 Task: Assign Person0000000125 as Assignee of Issue Issue0000000312 in Backlog  in Scrum Project Project0000000063 in Jira. Assign Person0000000125 as Assignee of Issue Issue0000000313 in Backlog  in Scrum Project Project0000000063 in Jira. Assign Person0000000126 as Assignee of Issue Issue0000000314 in Backlog  in Scrum Project Project0000000063 in Jira. Assign Person0000000126 as Assignee of Issue Issue0000000315 in Backlog  in Scrum Project Project0000000063 in Jira. Assign Person0000000127 as Assignee of Issue Issue0000000316 in Backlog  in Scrum Project Project0000000064 in Jira
Action: Mouse moved to (1118, 367)
Screenshot: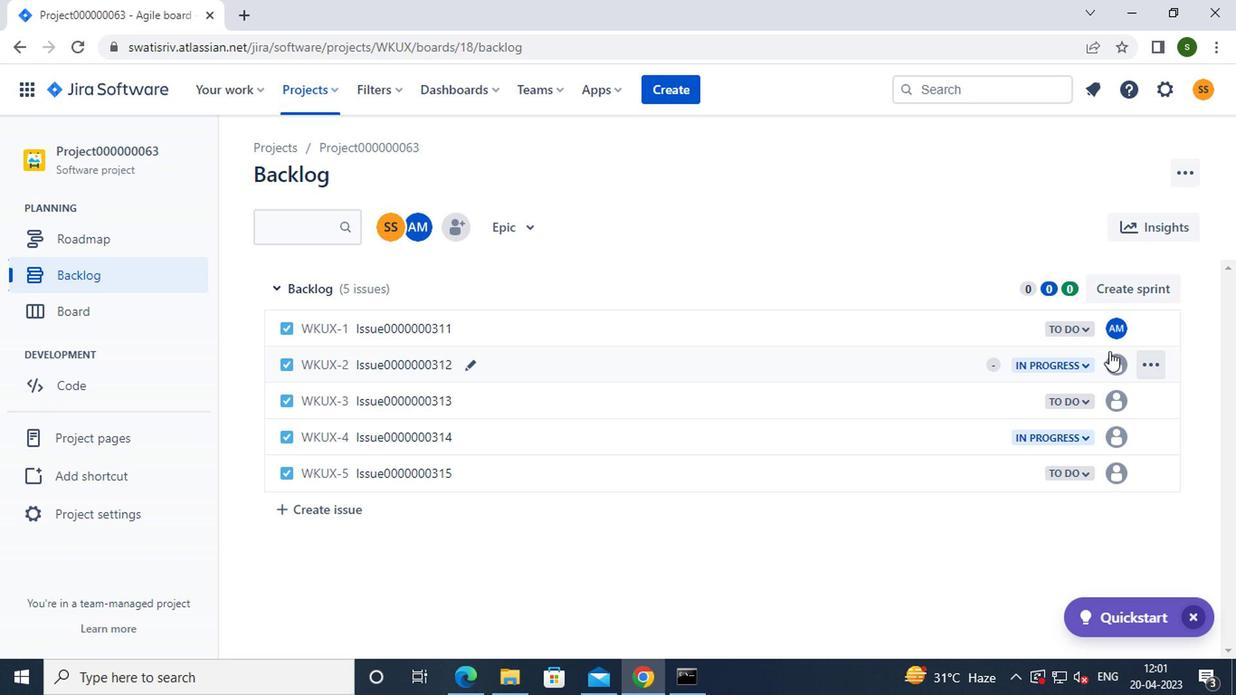 
Action: Mouse pressed left at (1118, 367)
Screenshot: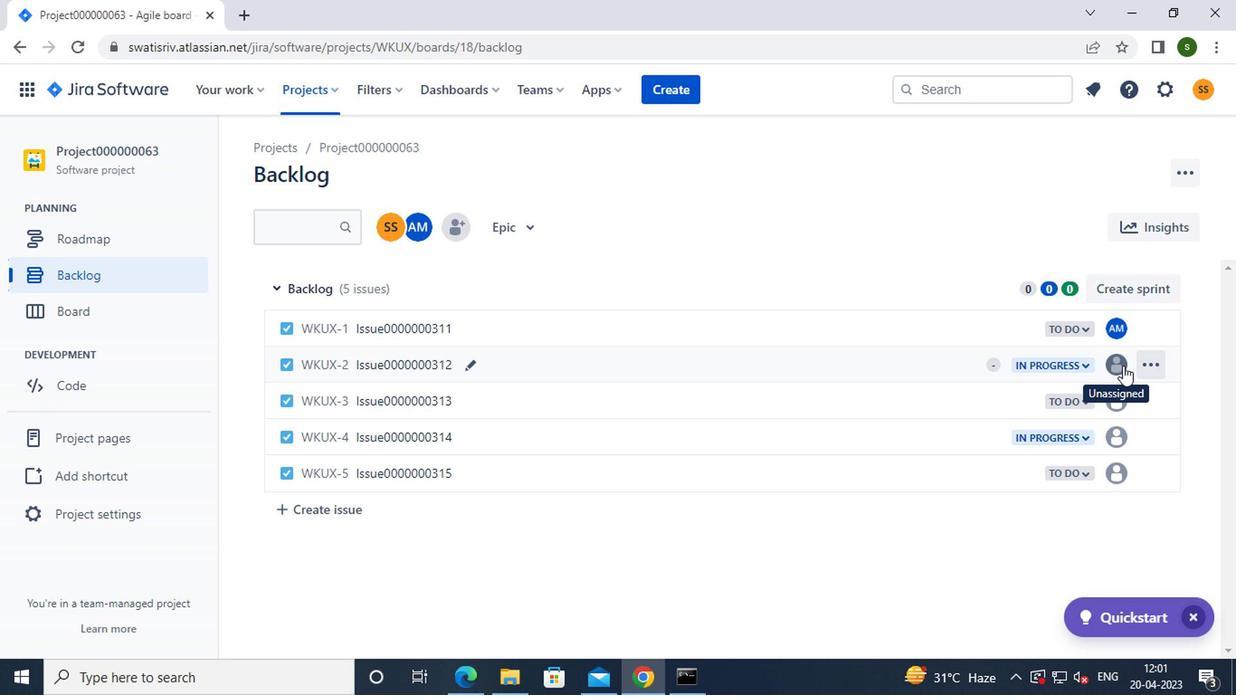 
Action: Mouse moved to (968, 546)
Screenshot: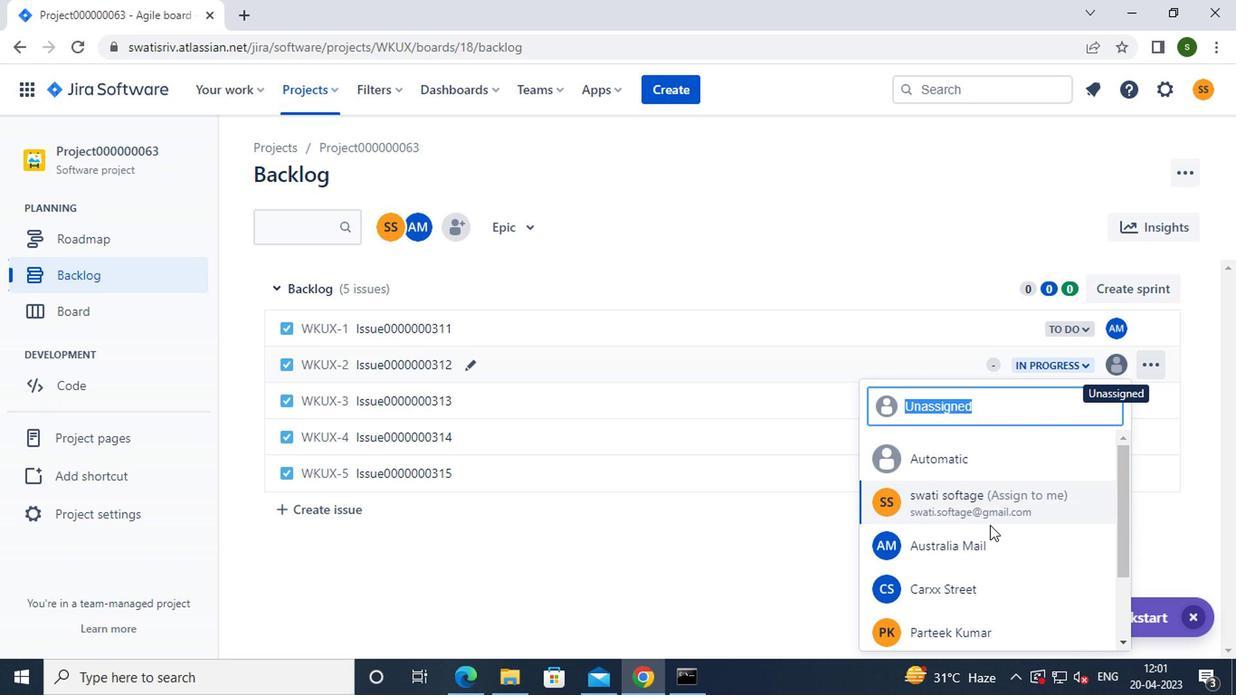 
Action: Mouse pressed left at (968, 546)
Screenshot: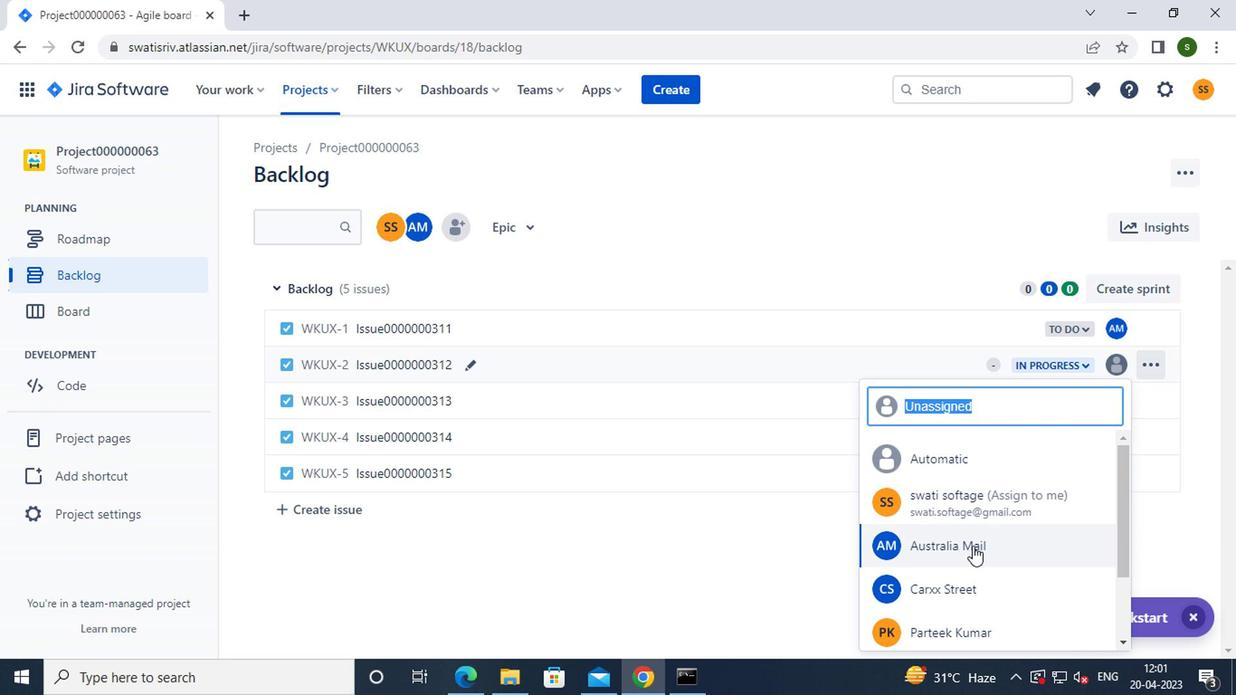 
Action: Mouse moved to (1115, 401)
Screenshot: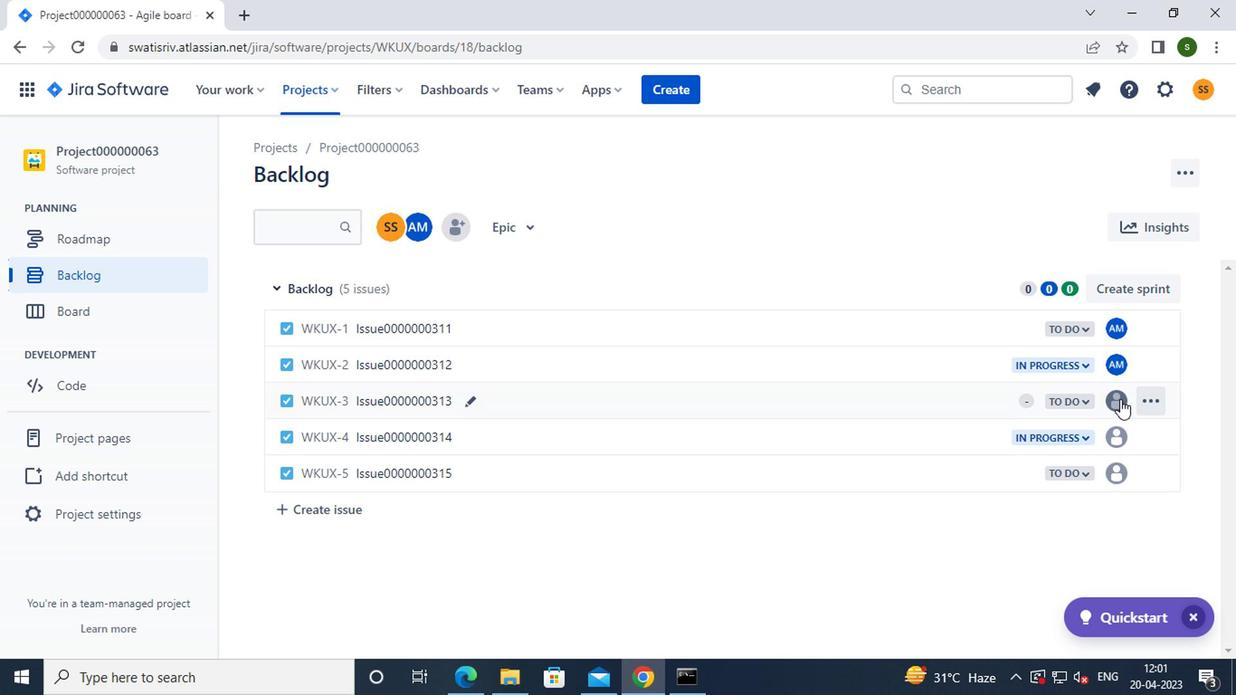 
Action: Mouse pressed left at (1115, 401)
Screenshot: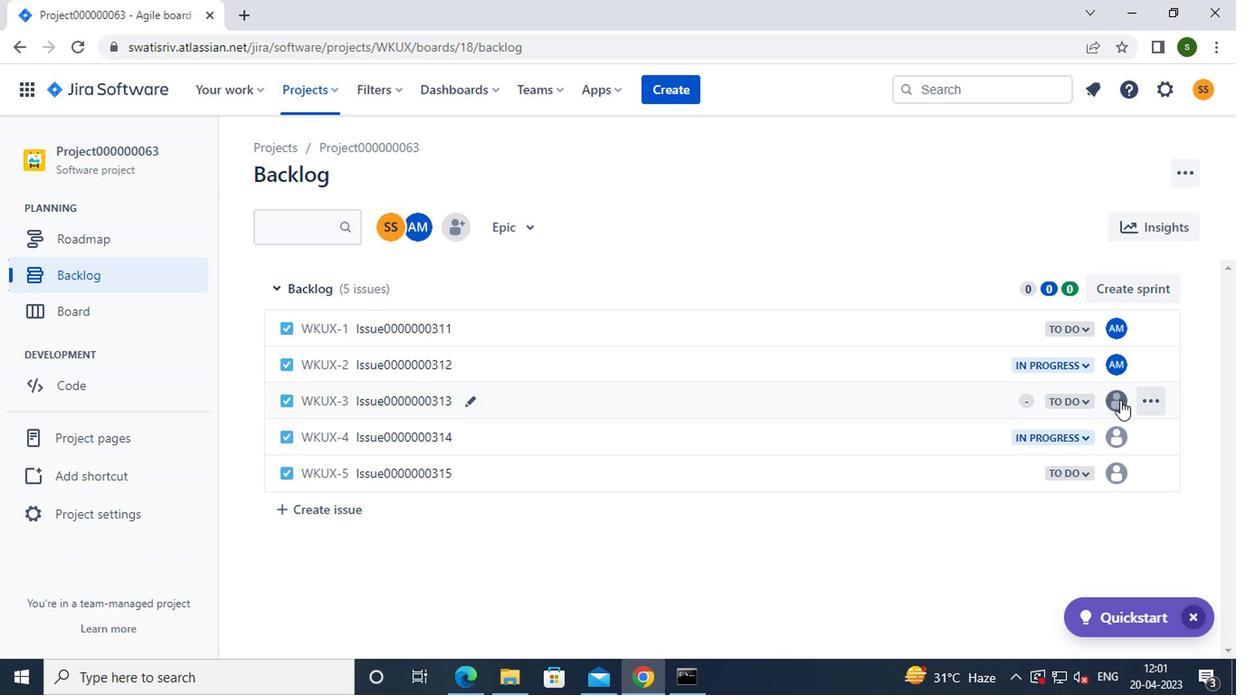 
Action: Mouse moved to (977, 581)
Screenshot: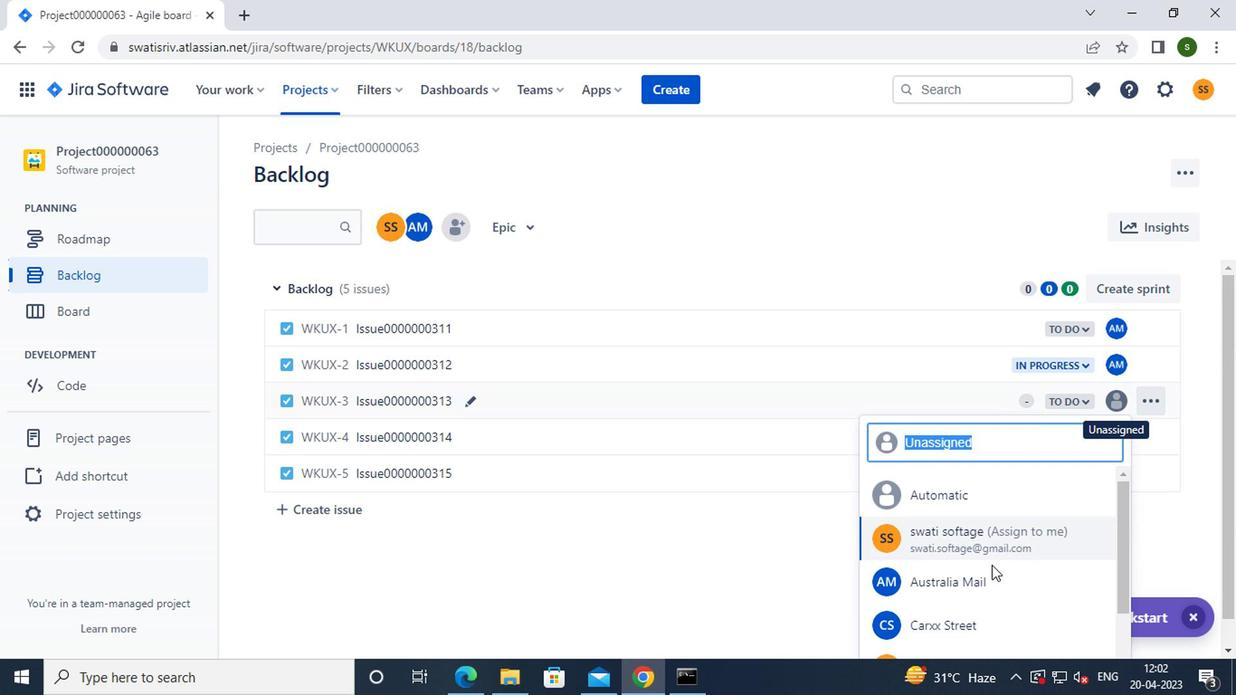 
Action: Mouse pressed left at (977, 581)
Screenshot: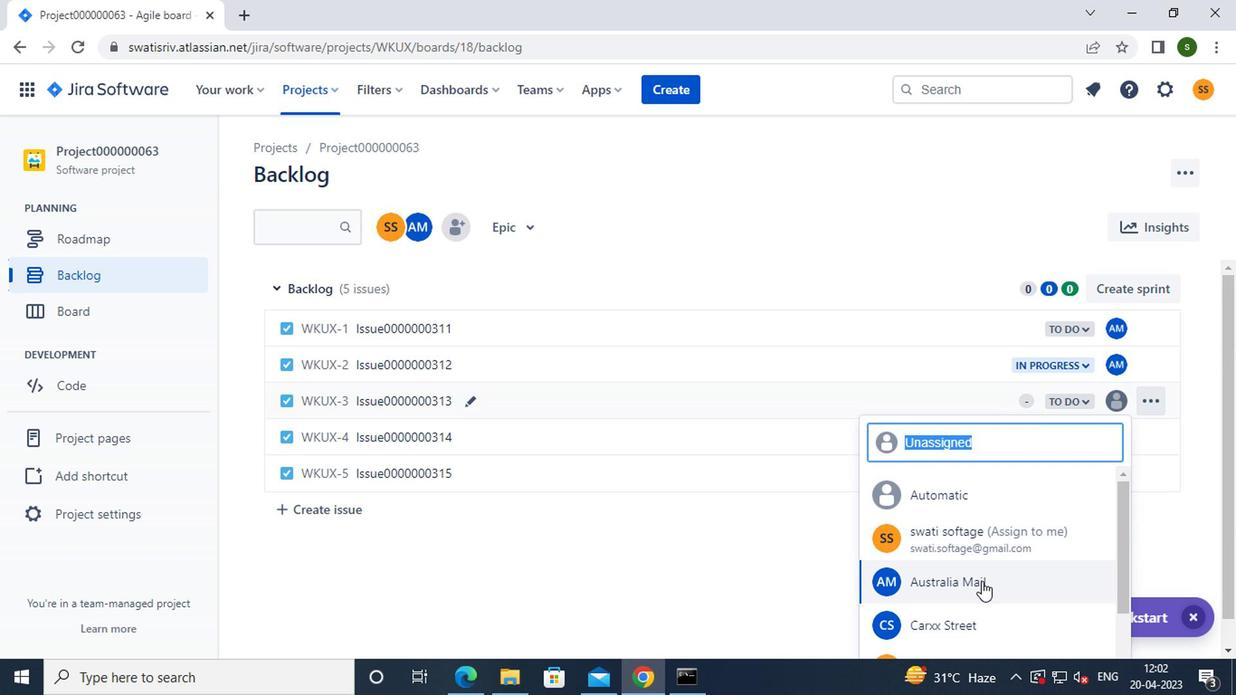 
Action: Mouse moved to (1115, 441)
Screenshot: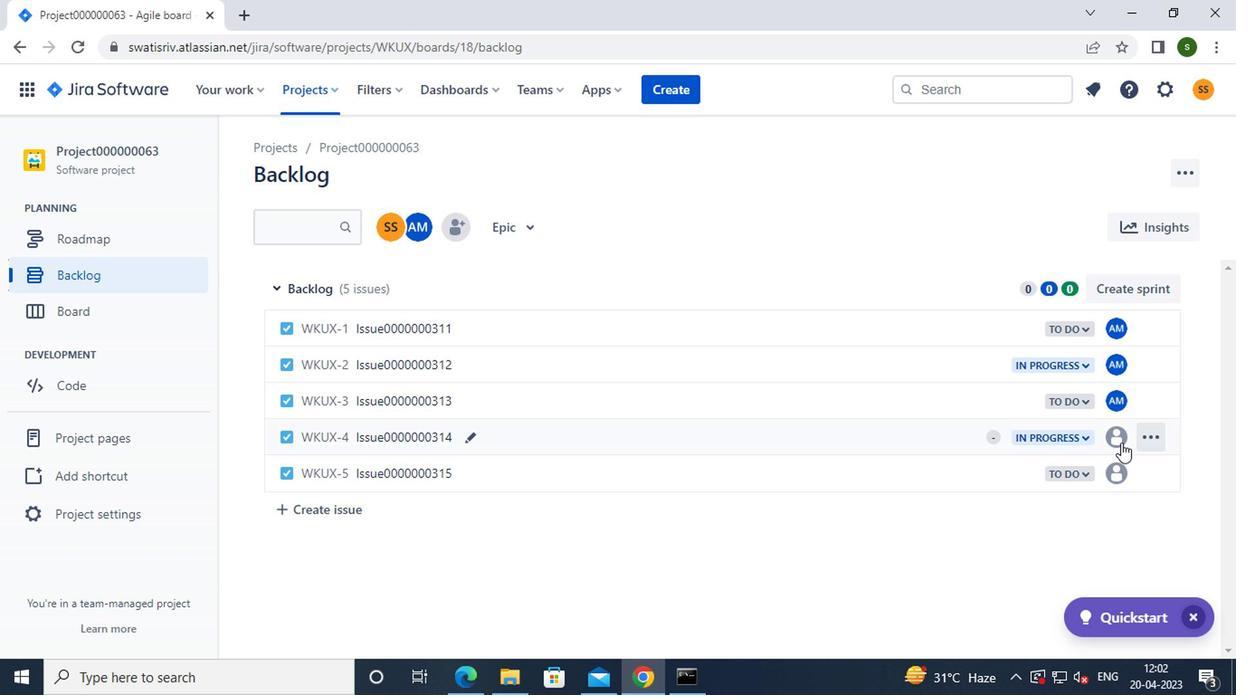 
Action: Mouse pressed left at (1115, 441)
Screenshot: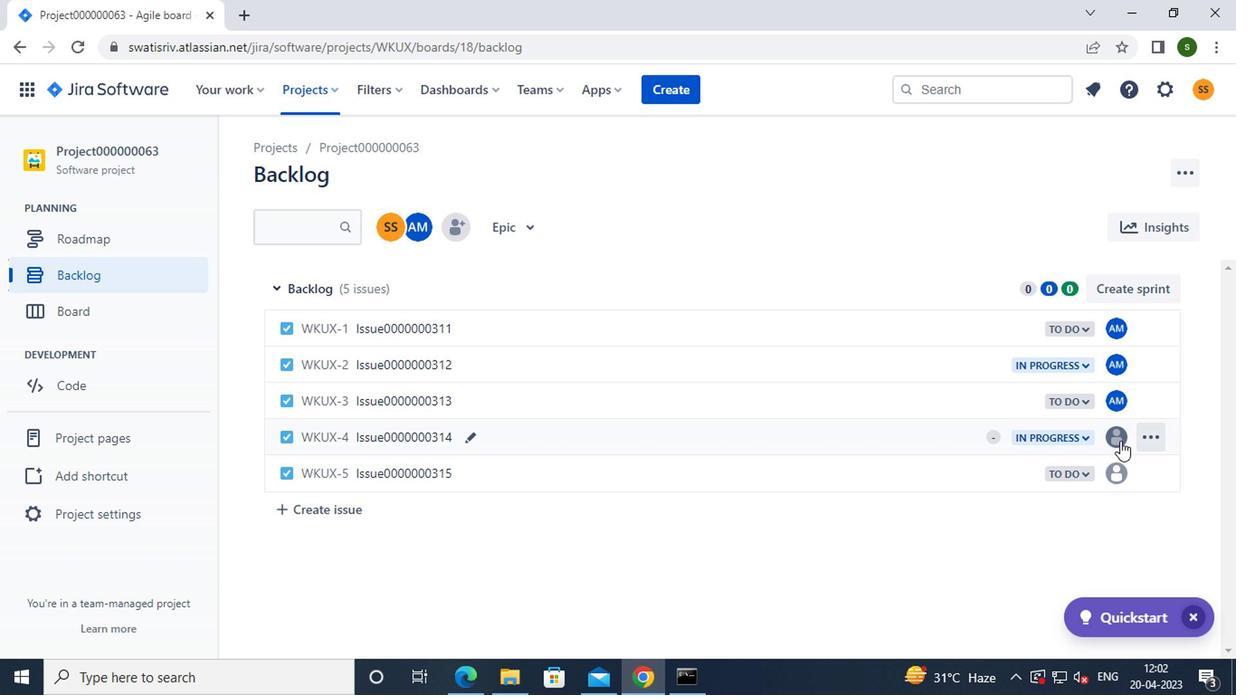 
Action: Mouse moved to (1009, 589)
Screenshot: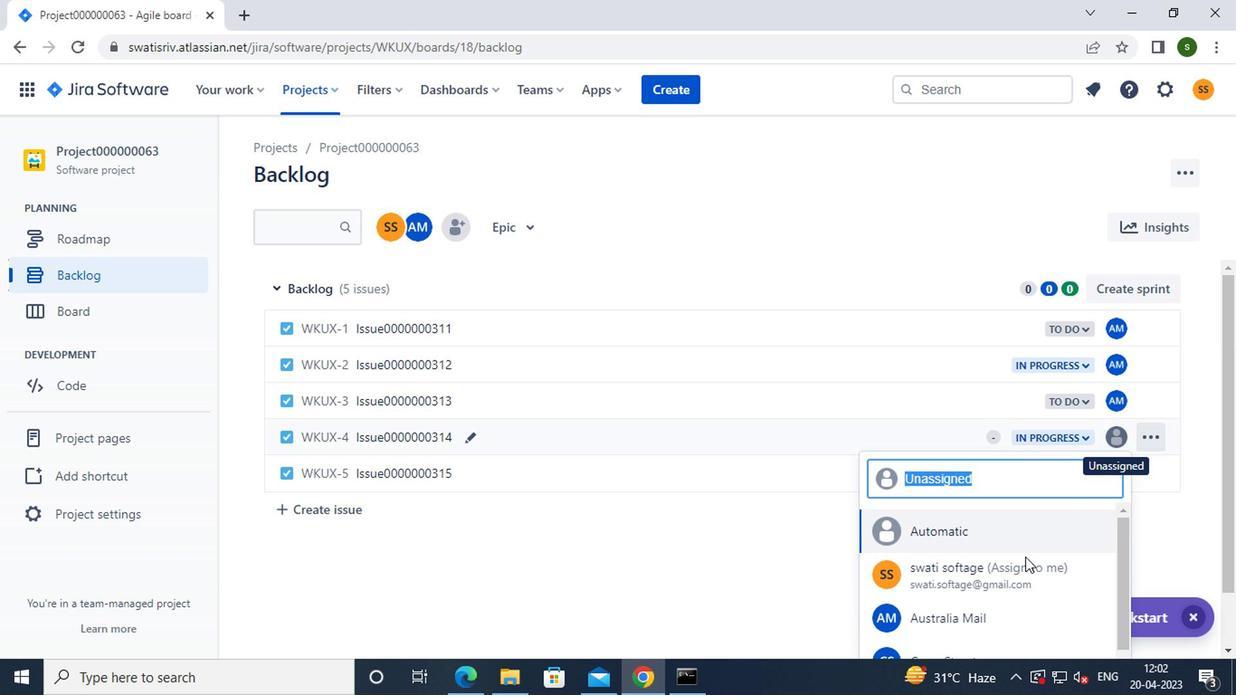 
Action: Mouse scrolled (1009, 588) with delta (0, 0)
Screenshot: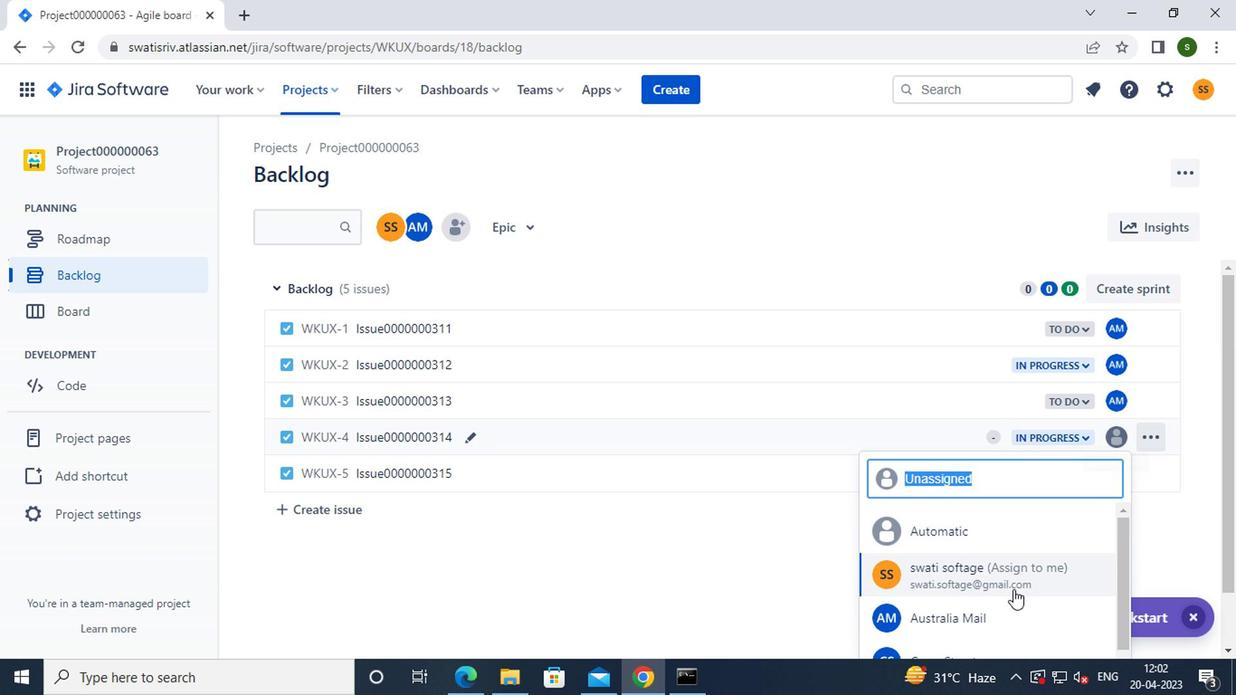 
Action: Mouse moved to (968, 573)
Screenshot: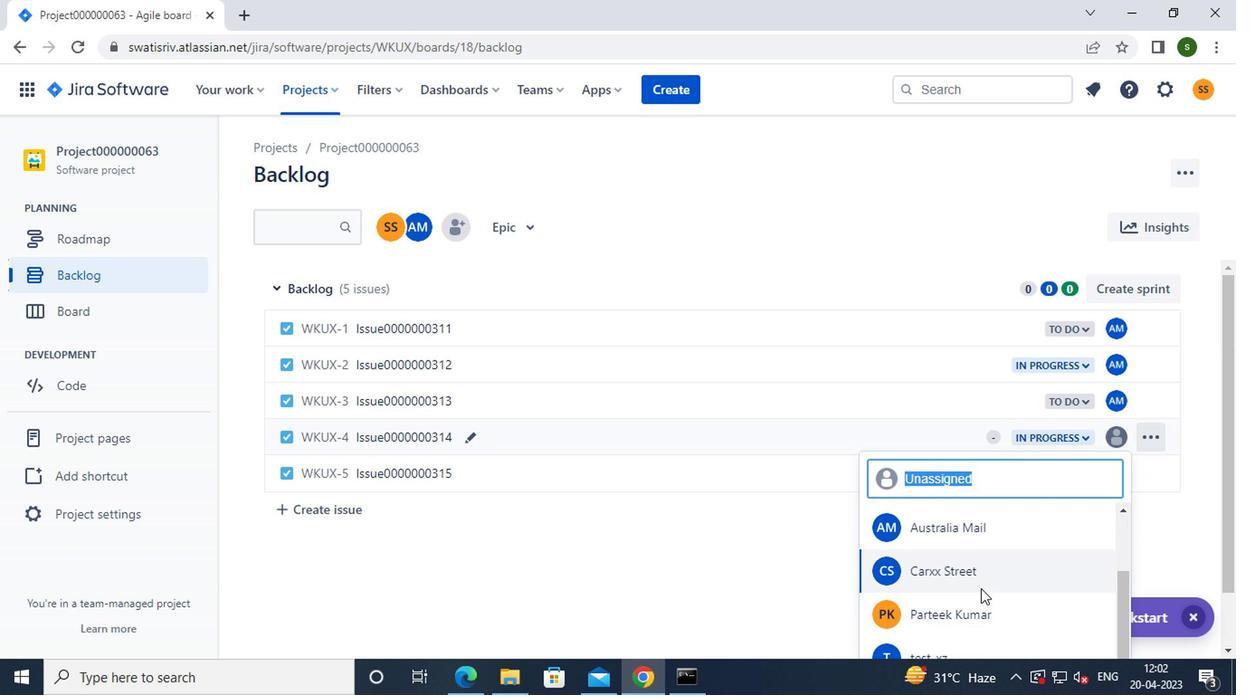 
Action: Mouse pressed left at (968, 573)
Screenshot: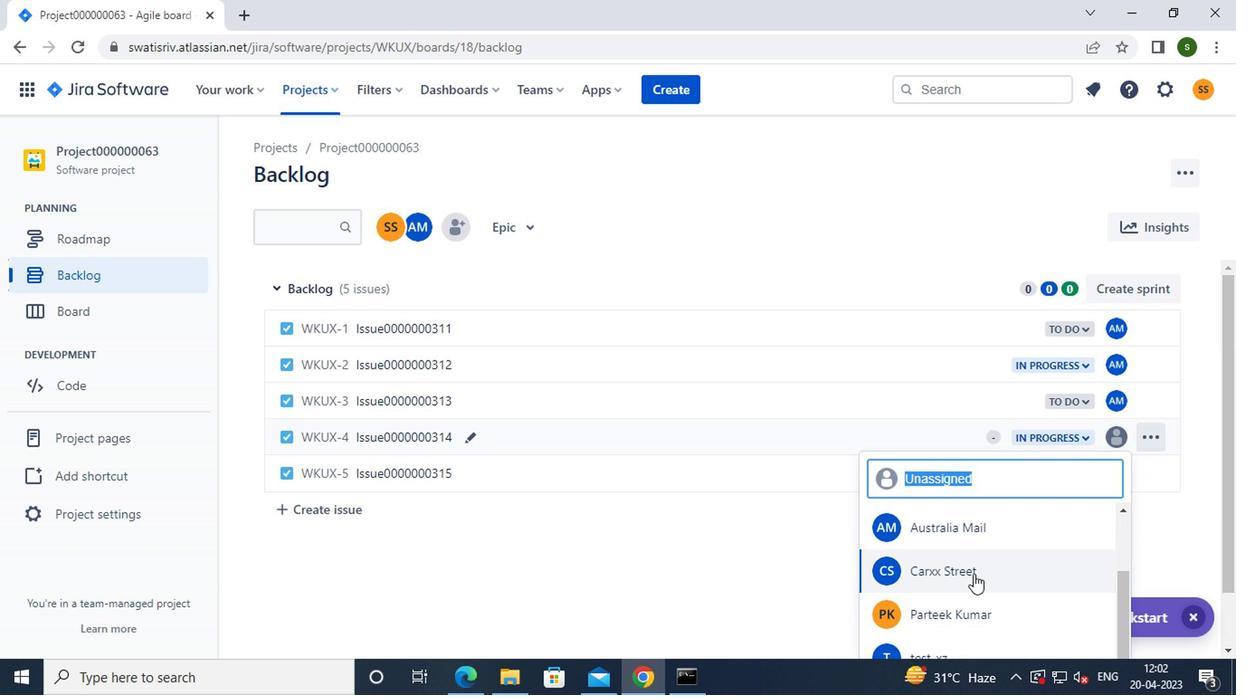 
Action: Mouse moved to (1114, 468)
Screenshot: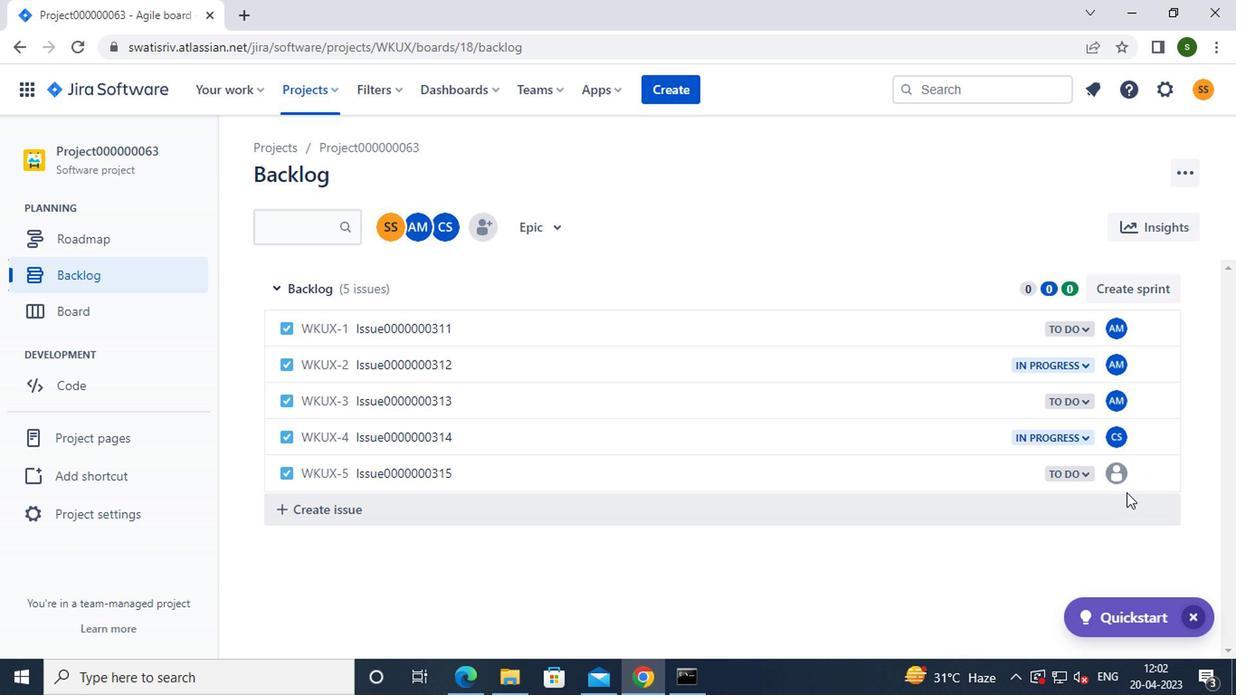 
Action: Mouse pressed left at (1114, 468)
Screenshot: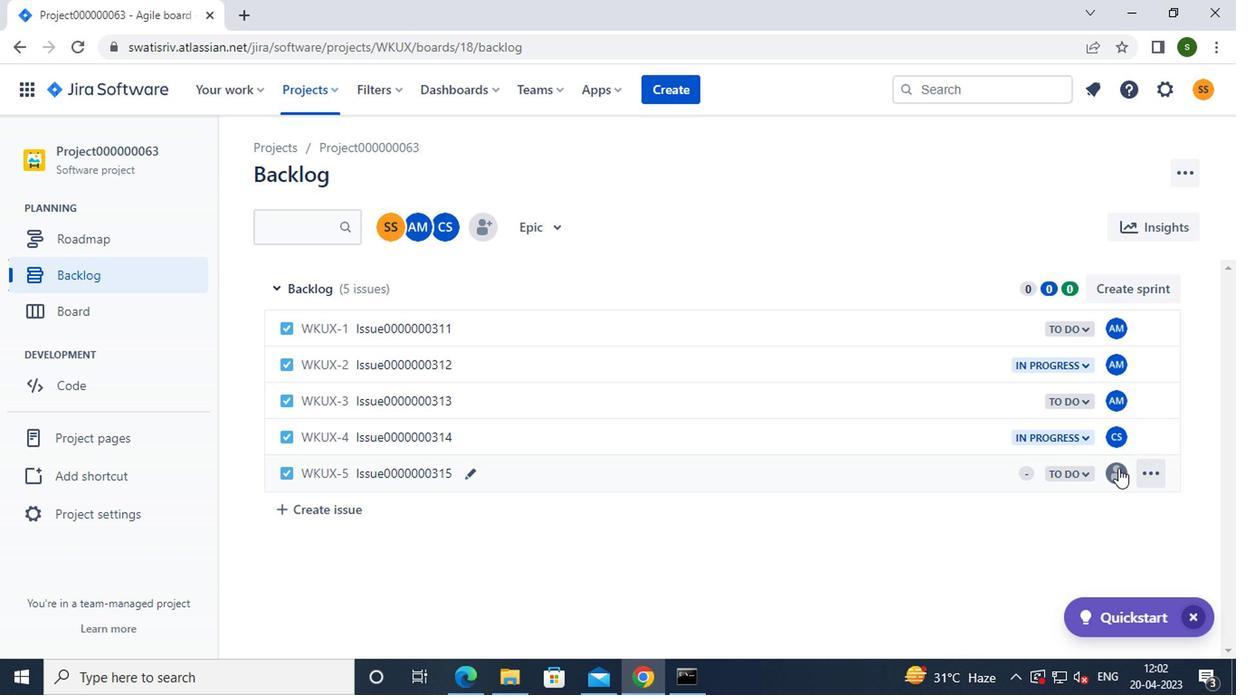 
Action: Mouse moved to (991, 529)
Screenshot: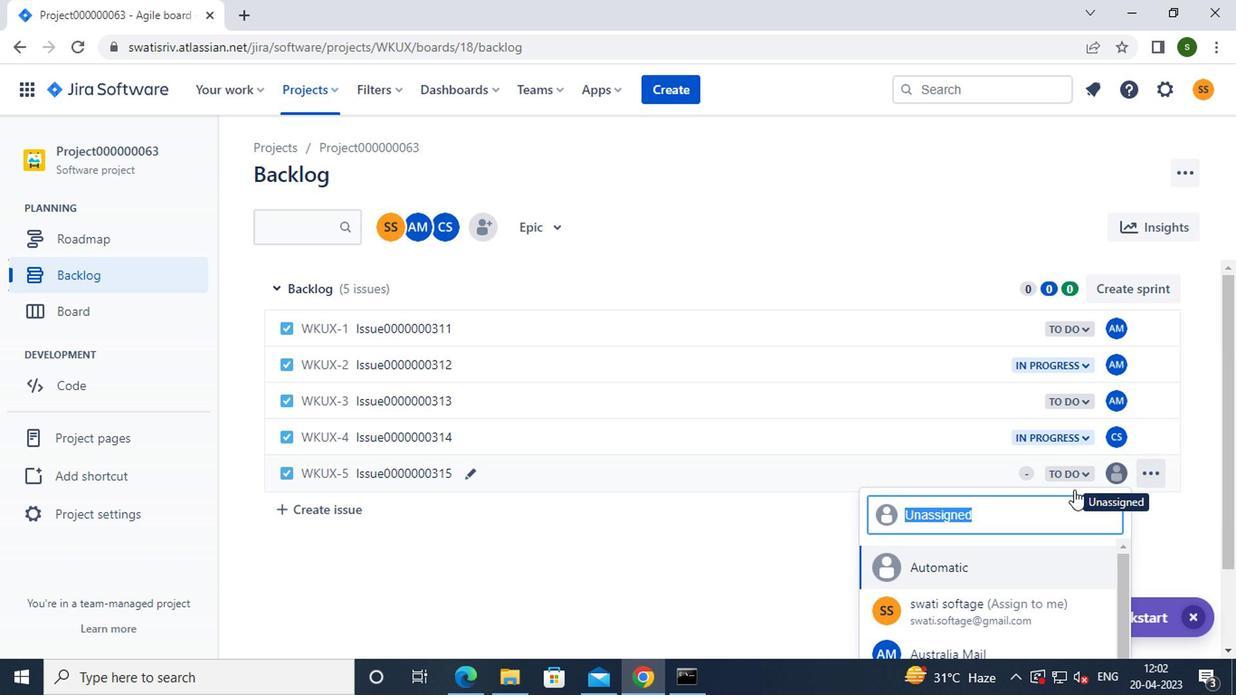 
Action: Mouse scrolled (991, 529) with delta (0, 0)
Screenshot: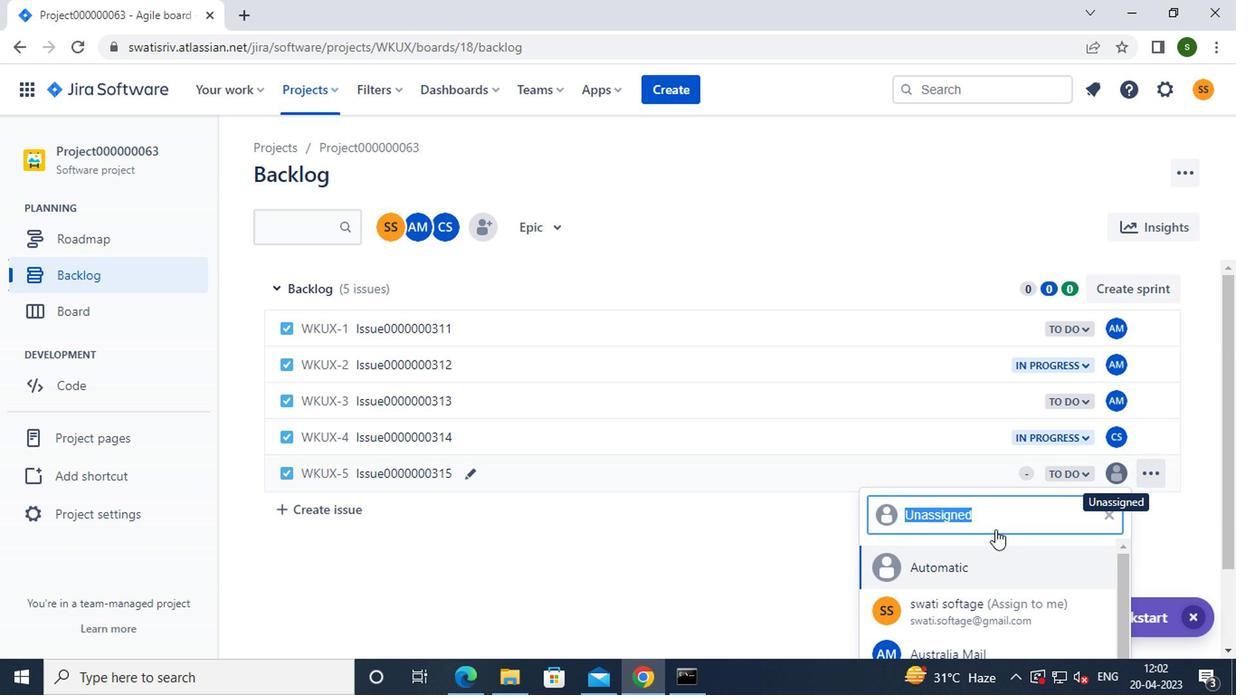 
Action: Mouse scrolled (991, 529) with delta (0, 0)
Screenshot: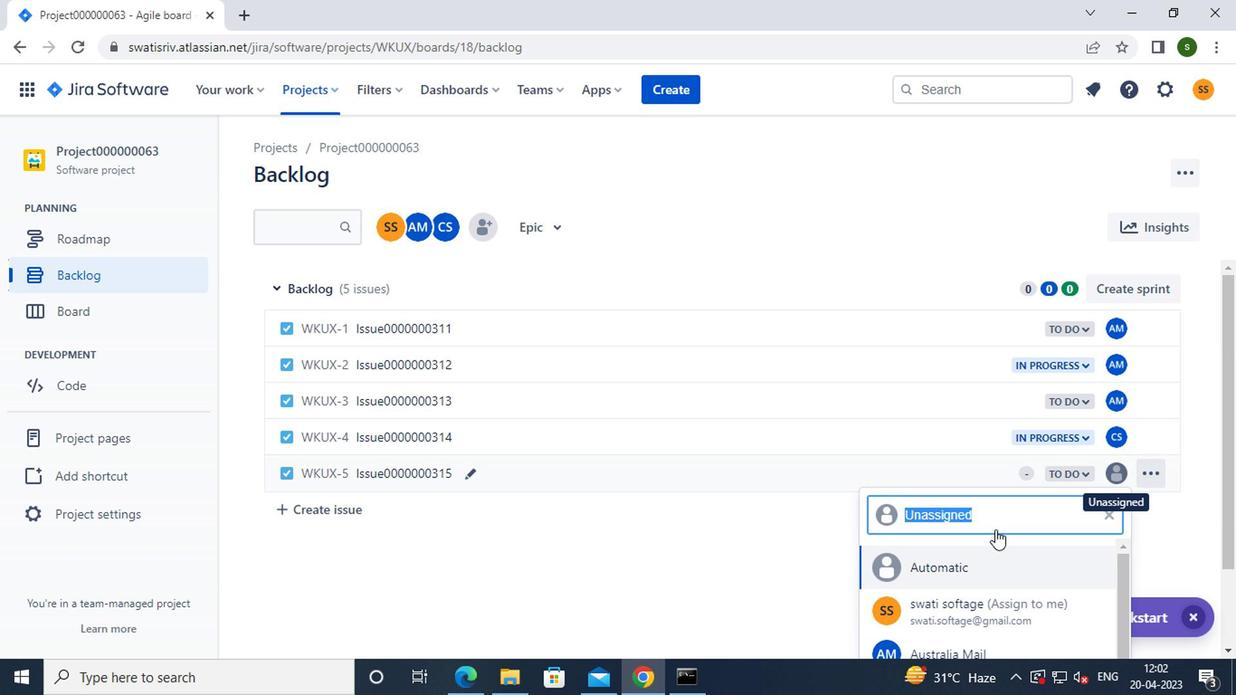 
Action: Mouse moved to (955, 592)
Screenshot: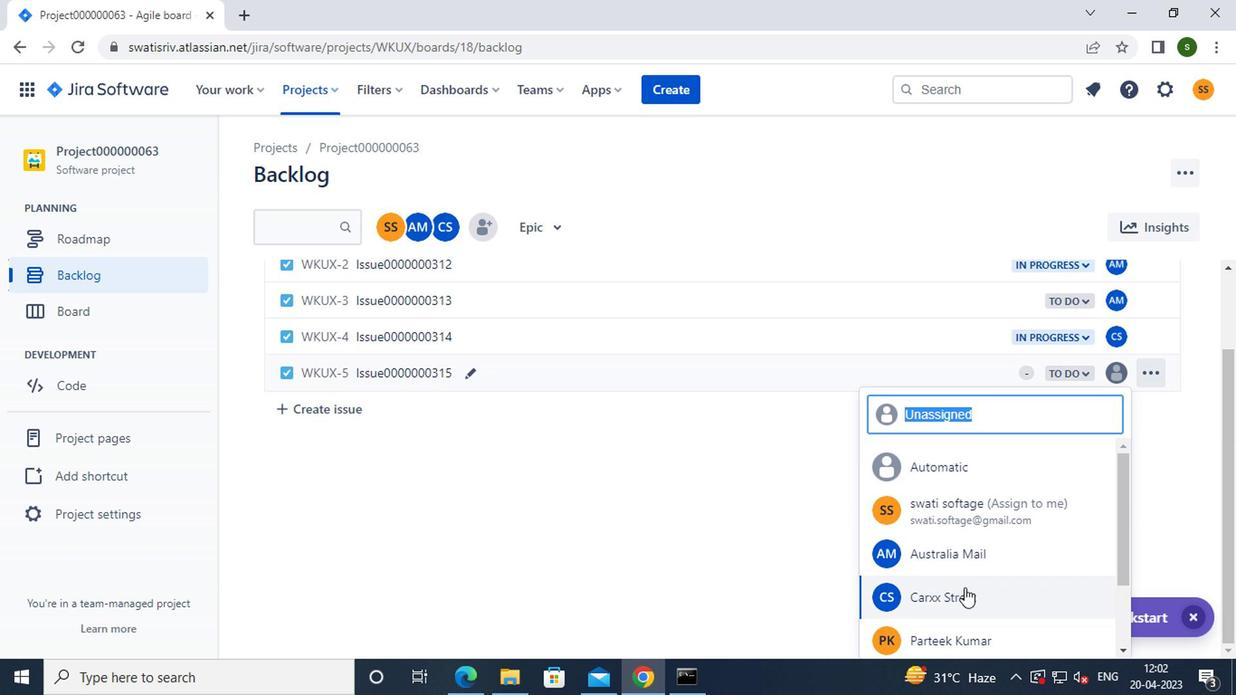
Action: Mouse pressed left at (955, 592)
Screenshot: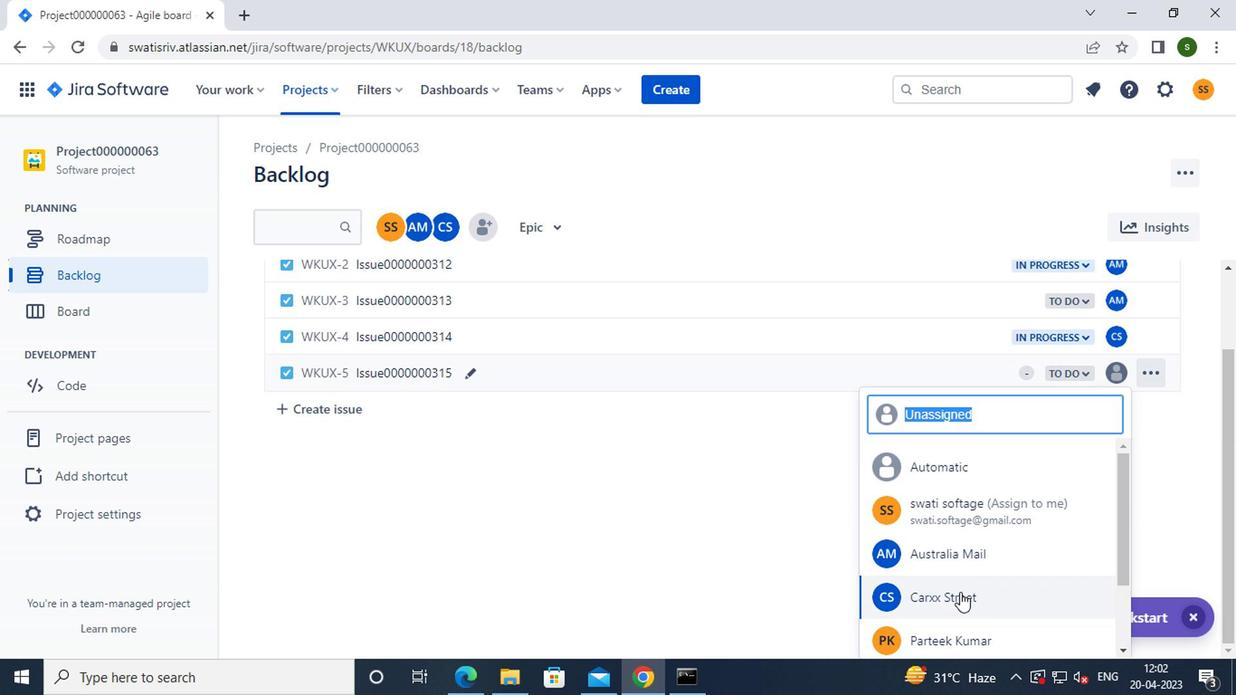 
Action: Mouse moved to (289, 88)
Screenshot: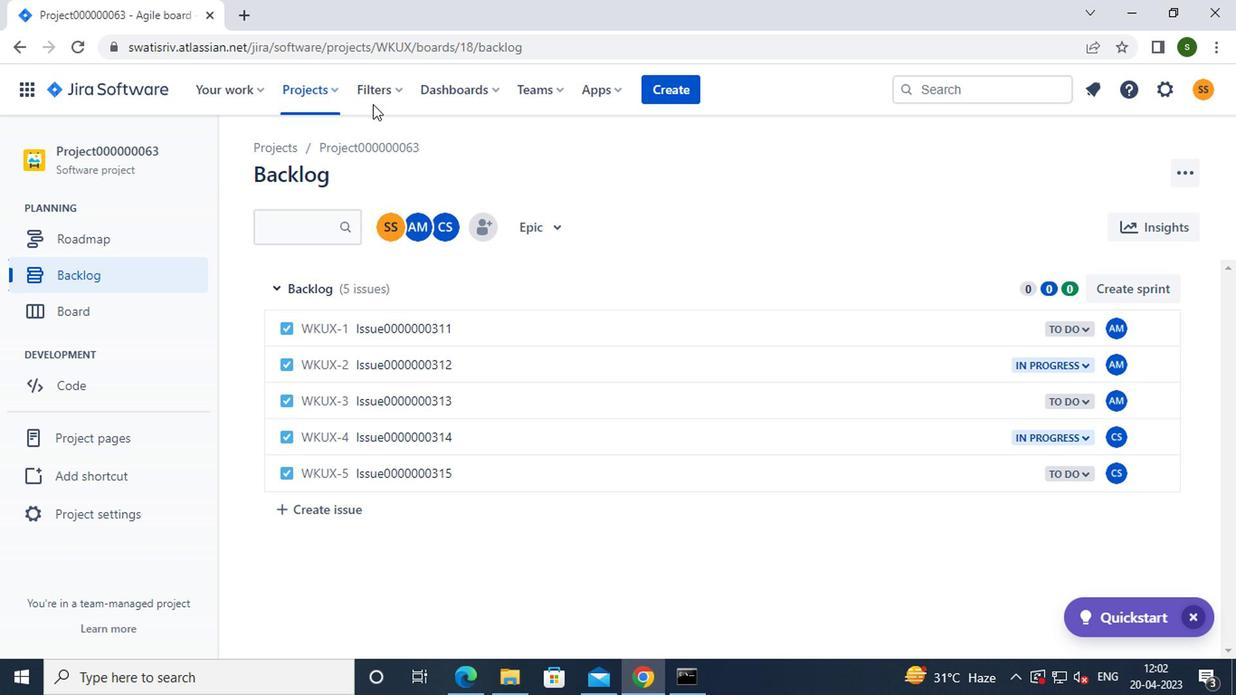 
Action: Mouse pressed left at (289, 88)
Screenshot: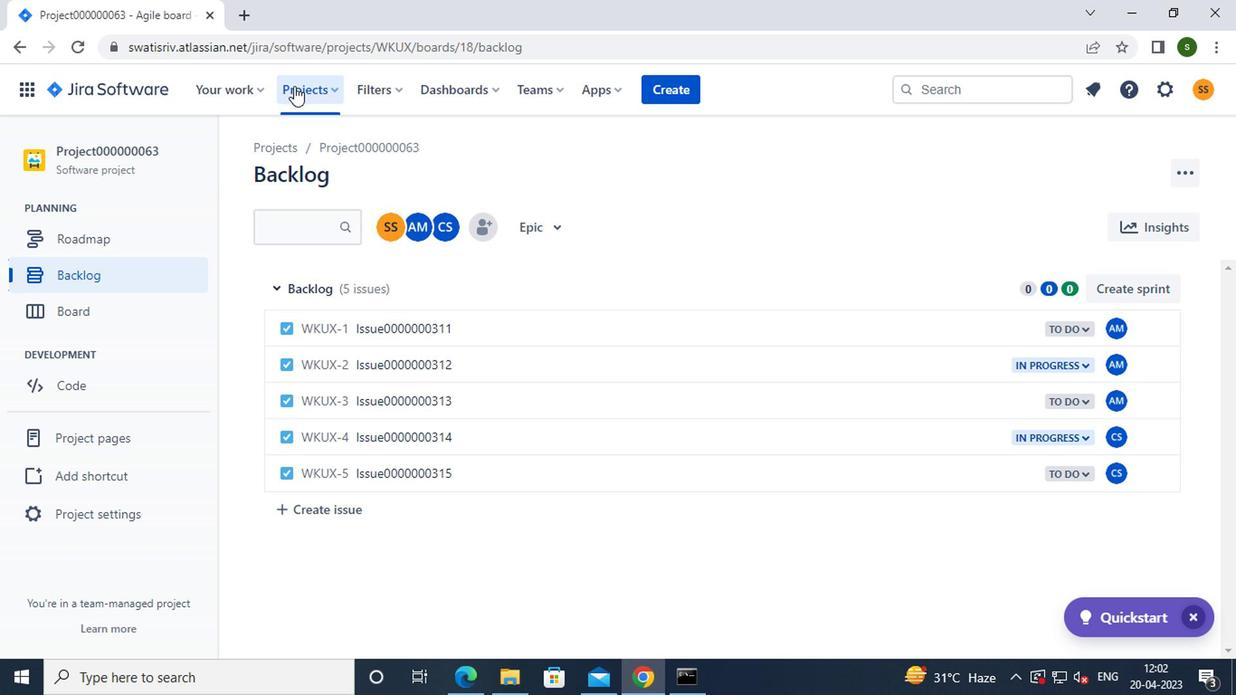 
Action: Mouse moved to (396, 207)
Screenshot: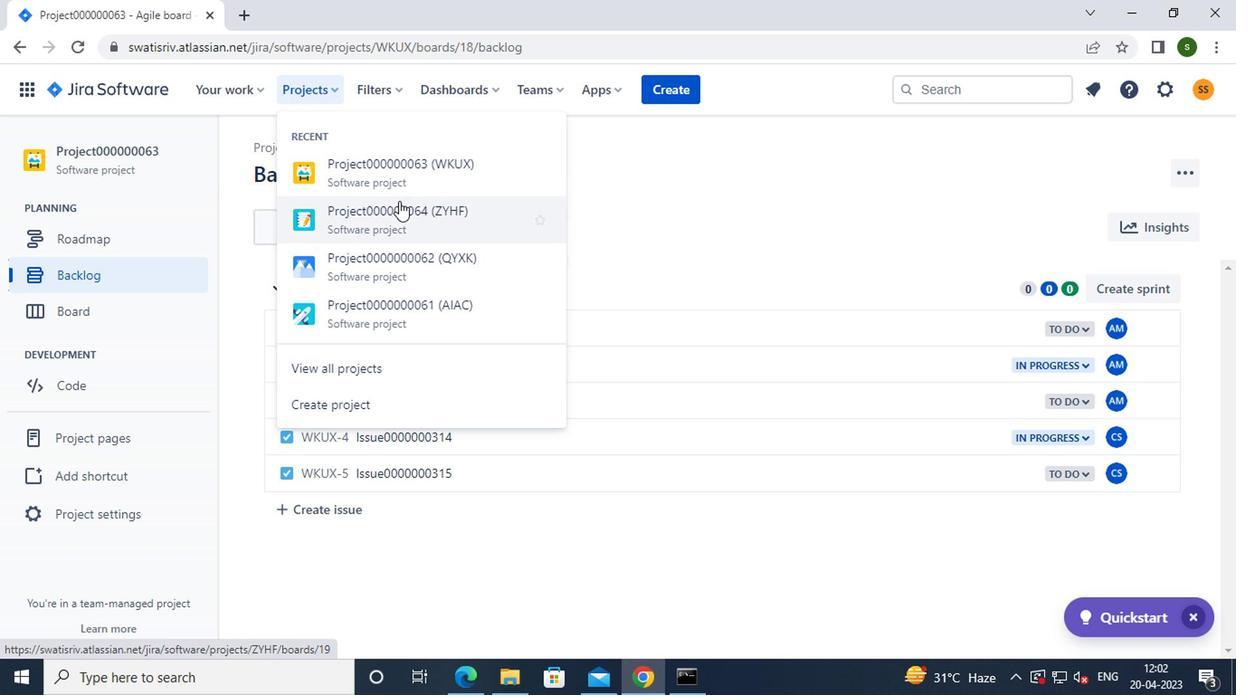 
Action: Mouse pressed left at (396, 207)
Screenshot: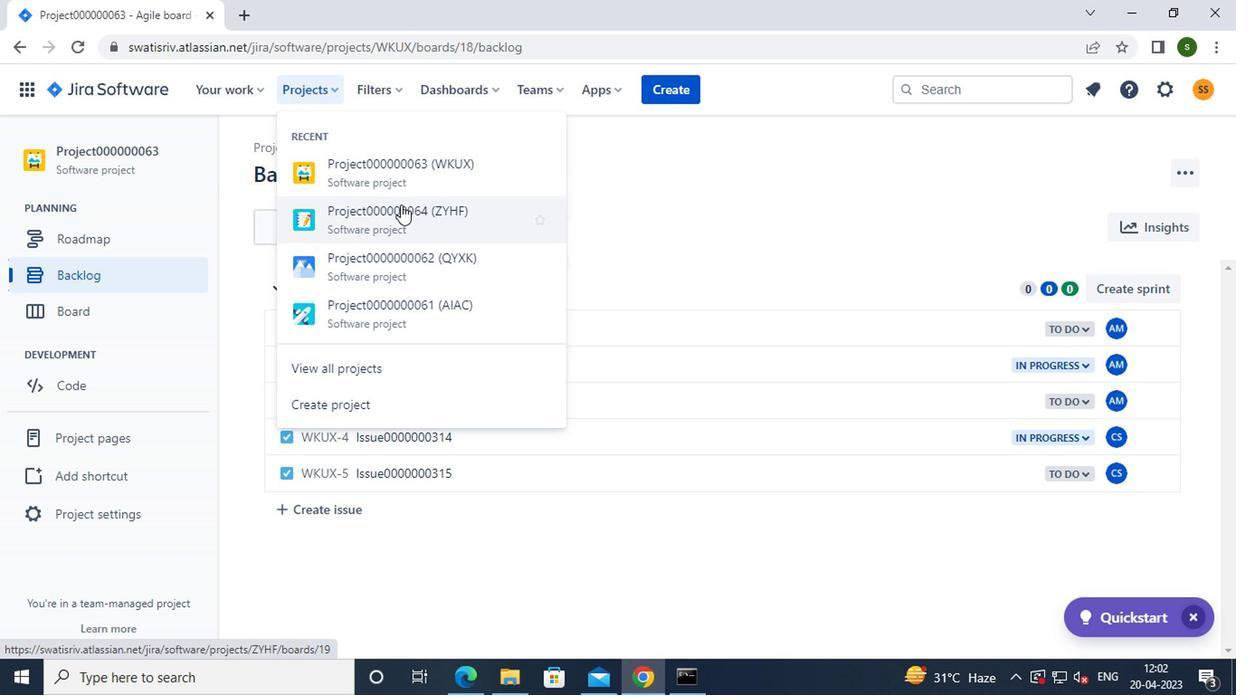 
Action: Mouse moved to (128, 283)
Screenshot: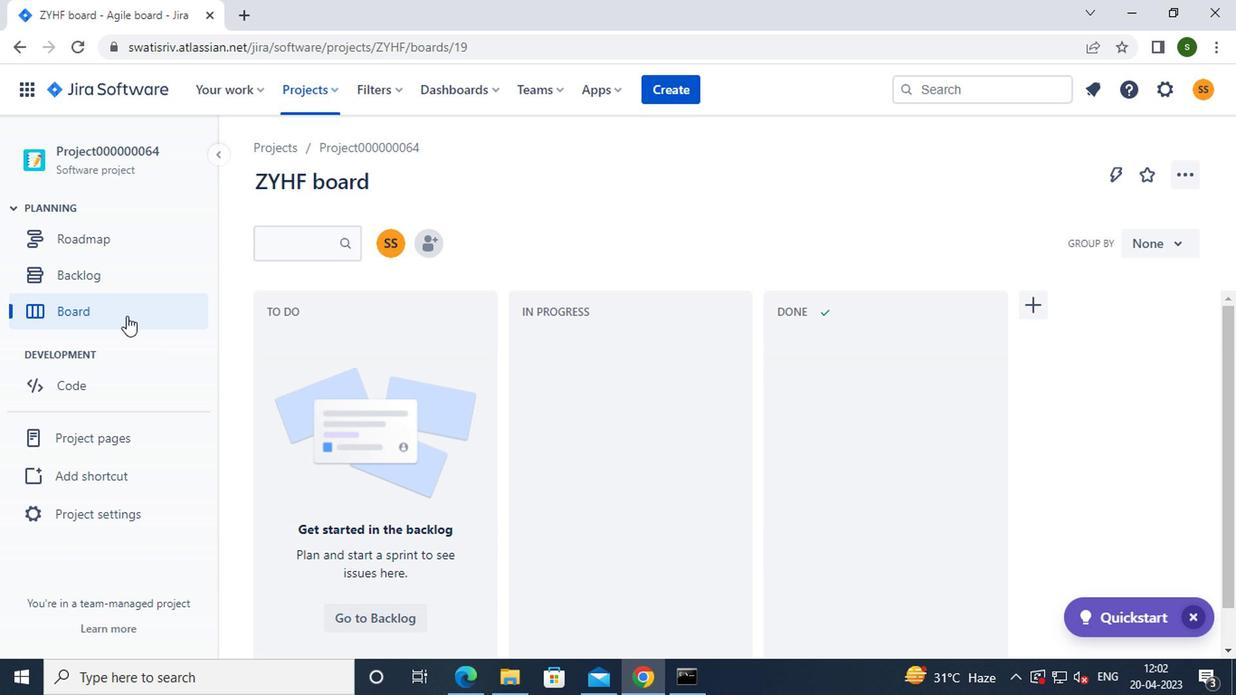
Action: Mouse pressed left at (128, 283)
Screenshot: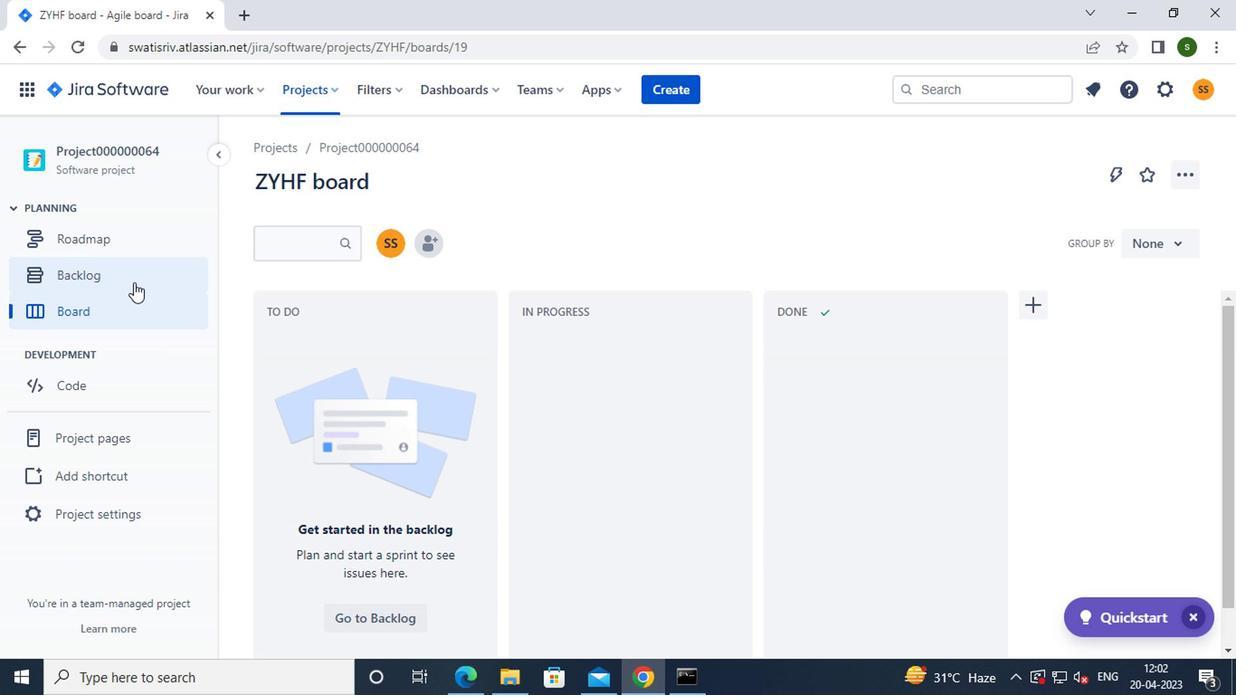 
Action: Mouse moved to (1114, 336)
Screenshot: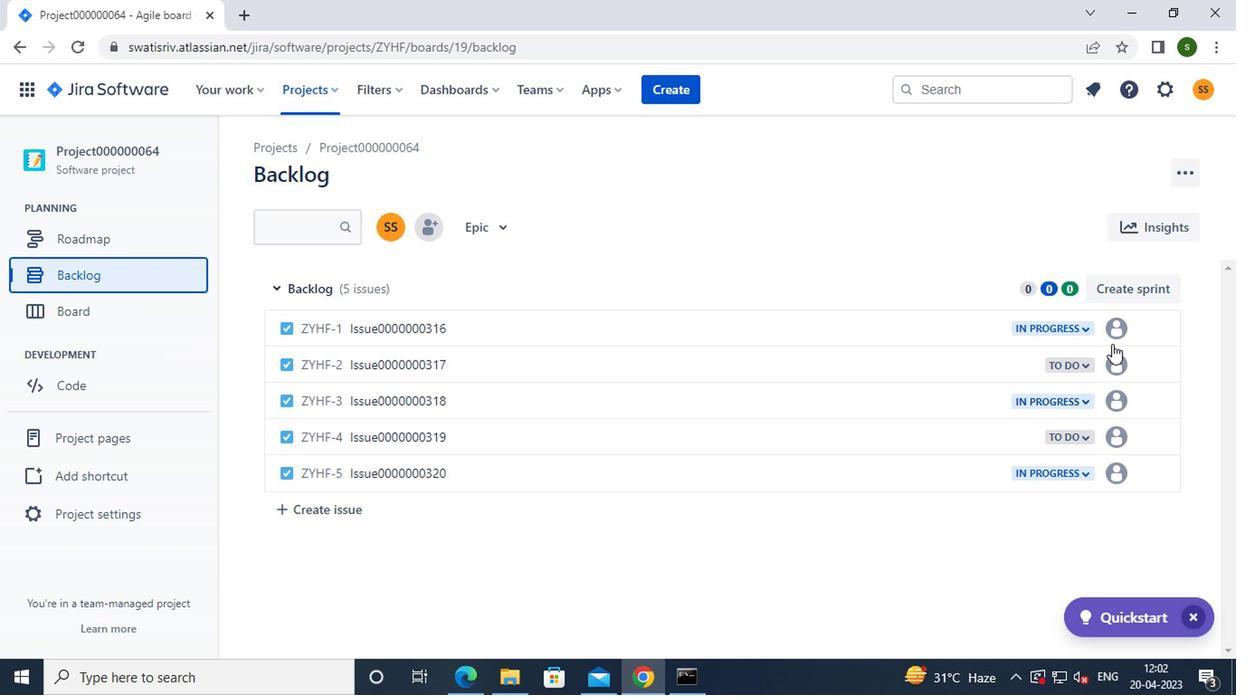 
Action: Mouse pressed left at (1114, 336)
Screenshot: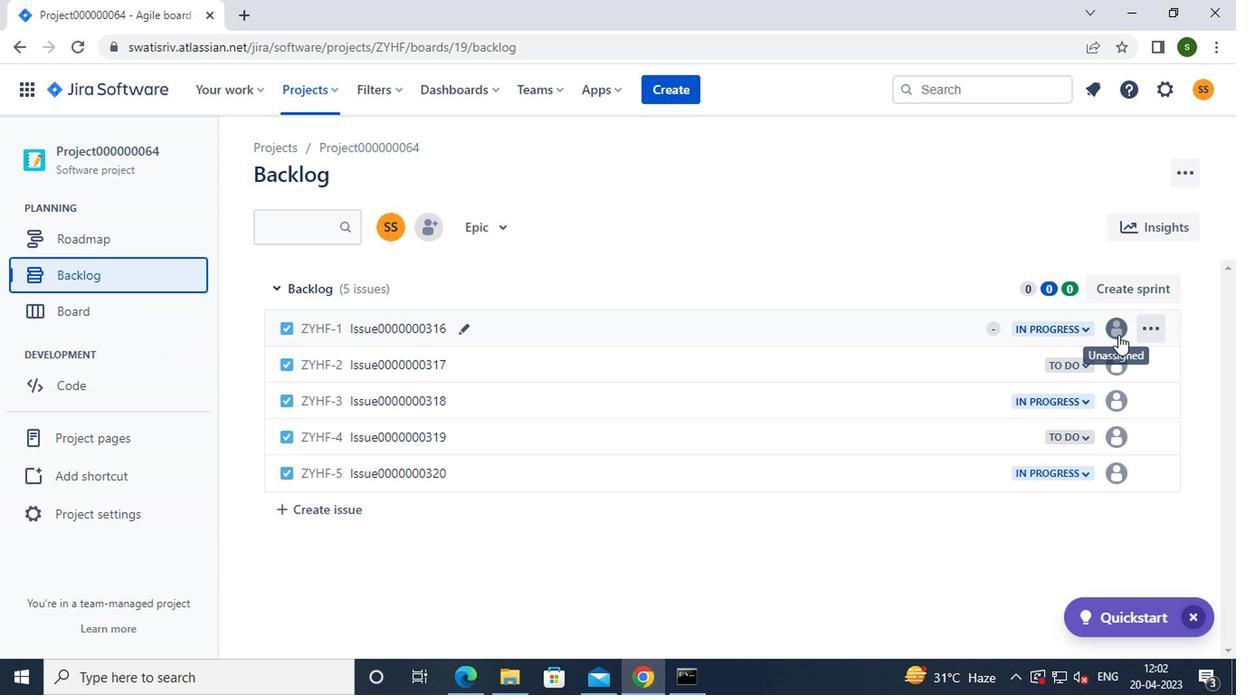 
Action: Mouse moved to (970, 592)
Screenshot: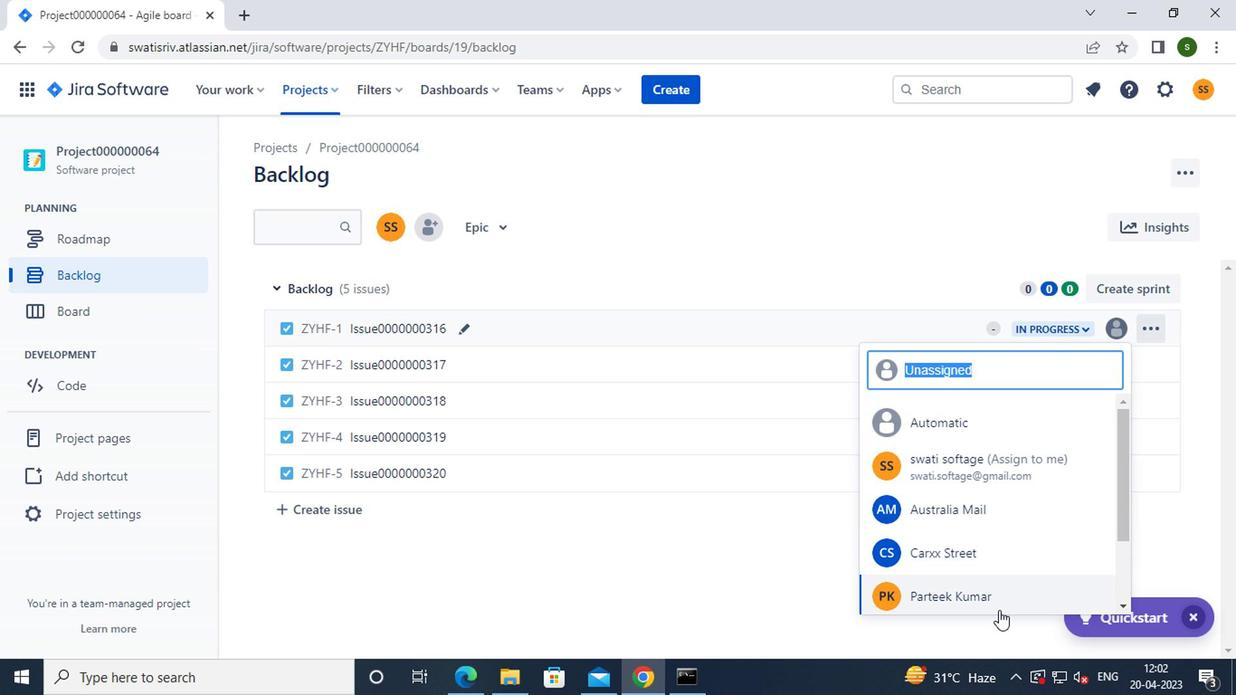 
Action: Mouse pressed left at (970, 592)
Screenshot: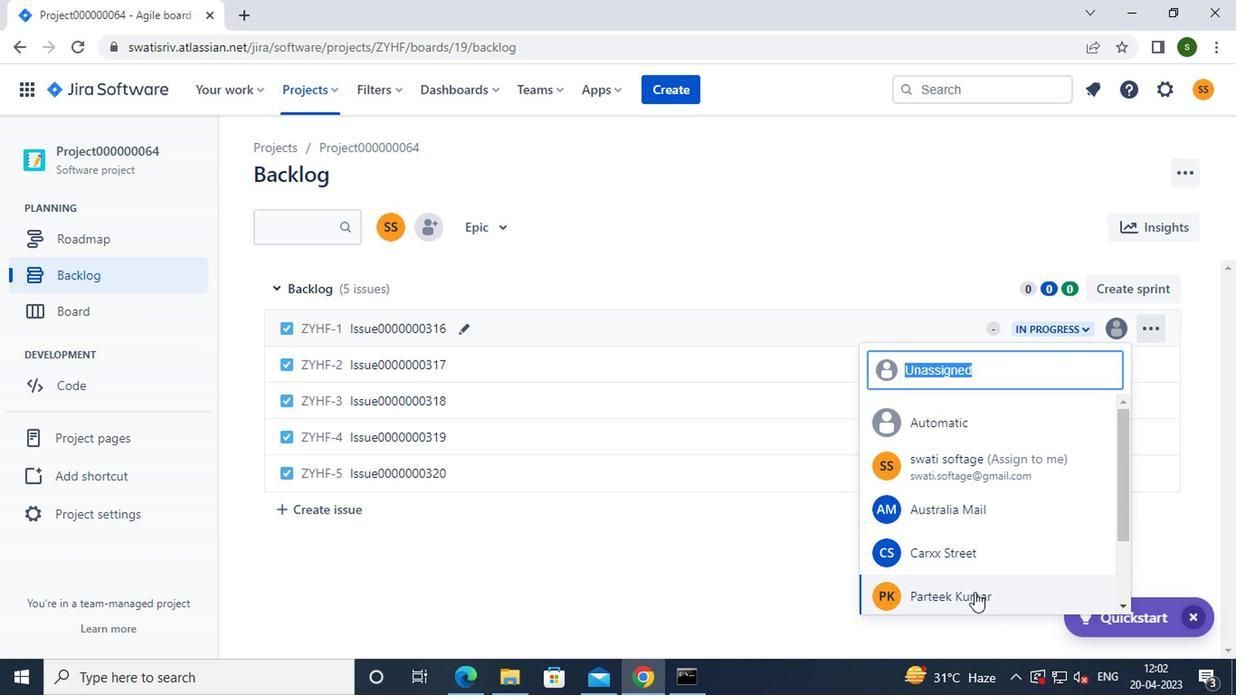 
Action: Mouse moved to (919, 588)
Screenshot: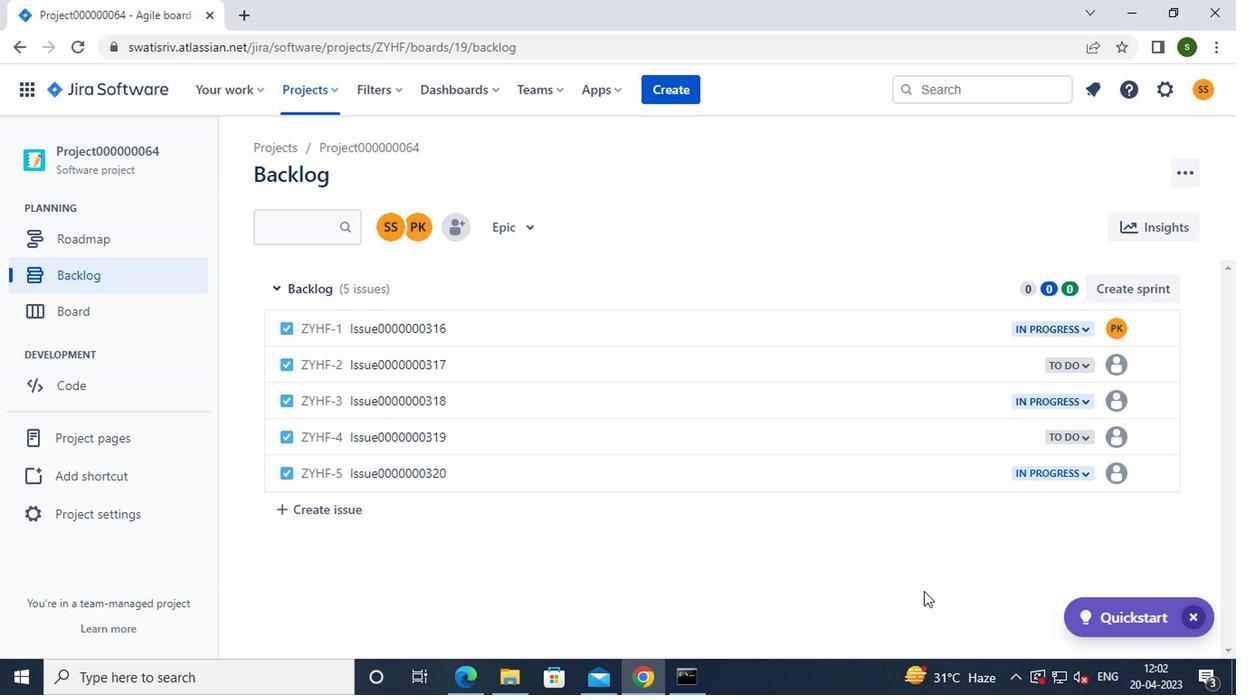 
Action: Key pressed <Key.f8>
Screenshot: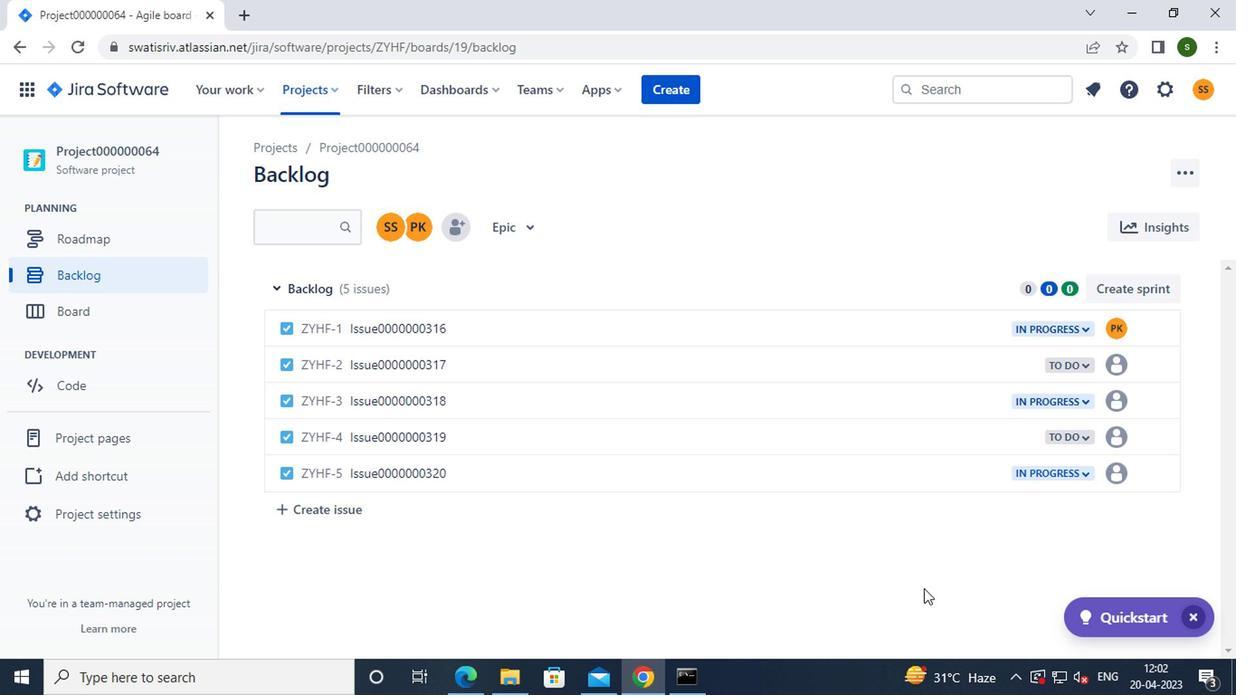
